 Task: Manage different linkedln accounts for marketing
Action: Mouse moved to (113, 290)
Screenshot: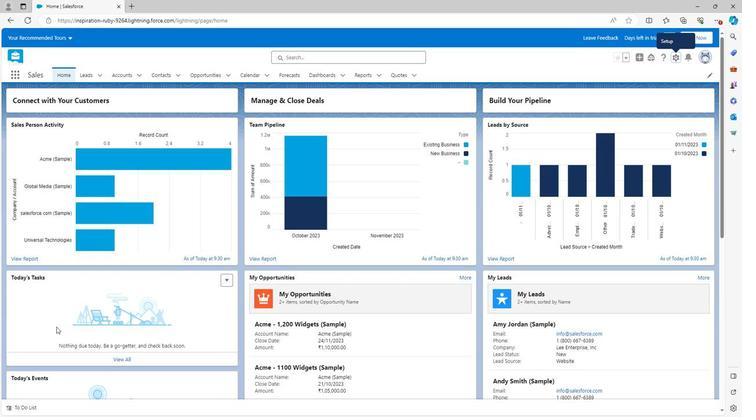 
Action: Mouse scrolled (113, 290) with delta (0, 0)
Screenshot: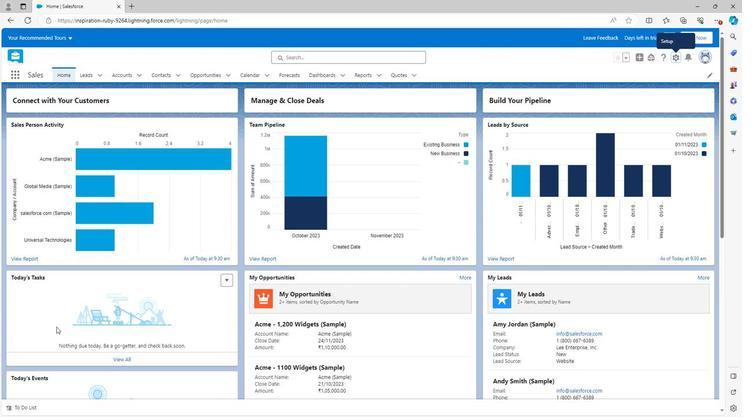 
Action: Mouse scrolled (113, 290) with delta (0, 0)
Screenshot: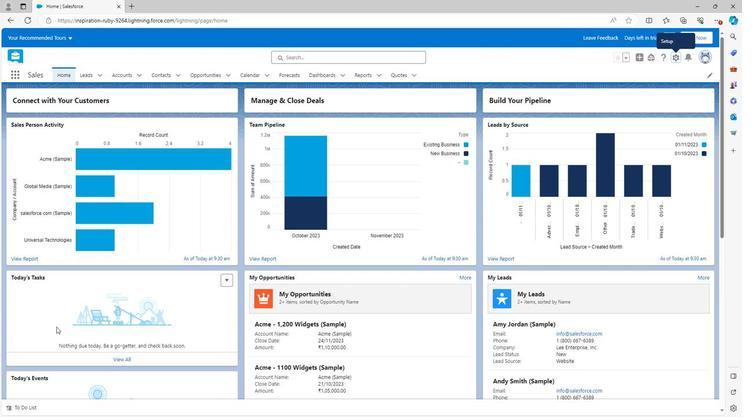 
Action: Mouse scrolled (113, 290) with delta (0, 0)
Screenshot: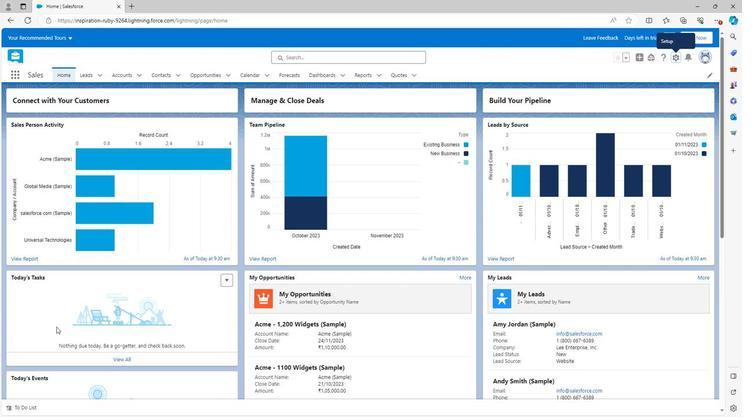 
Action: Mouse scrolled (113, 290) with delta (0, 0)
Screenshot: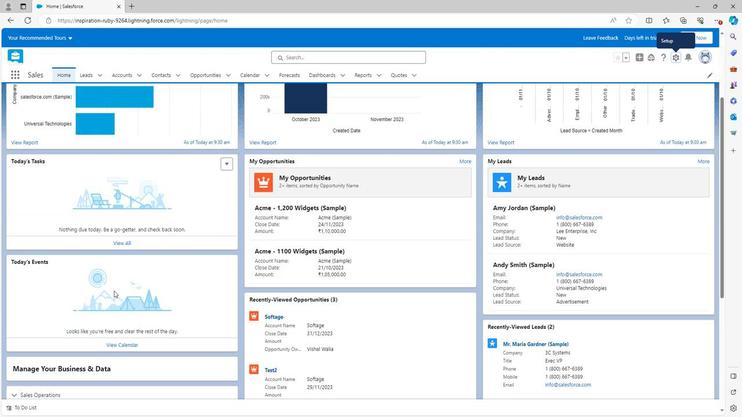
Action: Mouse scrolled (113, 290) with delta (0, 0)
Screenshot: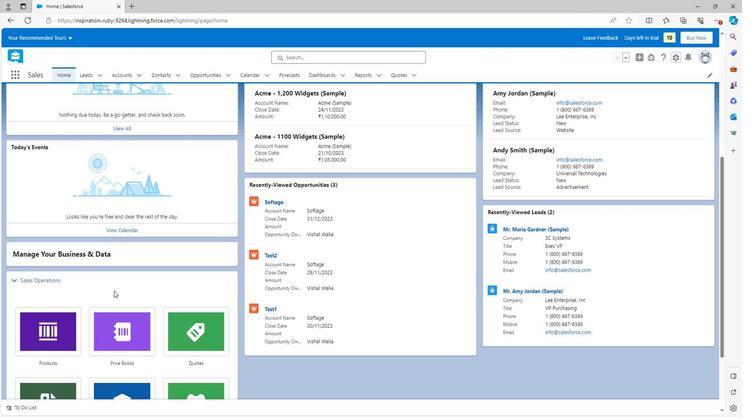 
Action: Mouse scrolled (113, 290) with delta (0, 0)
Screenshot: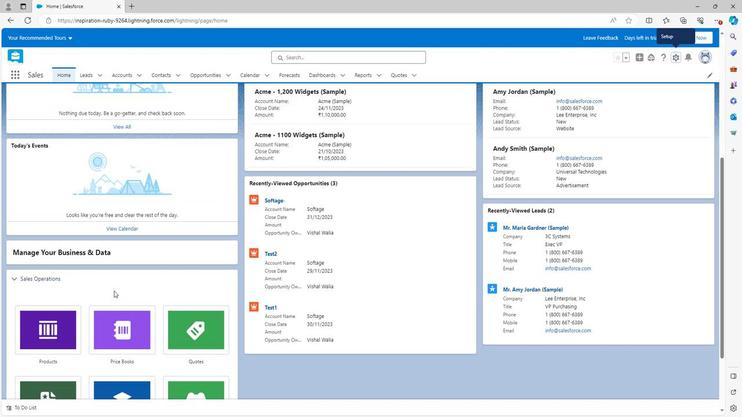 
Action: Mouse scrolled (113, 291) with delta (0, 0)
Screenshot: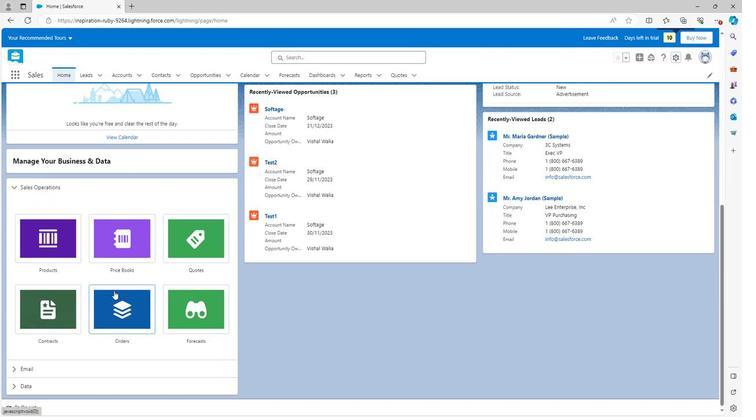 
Action: Mouse scrolled (113, 291) with delta (0, 0)
Screenshot: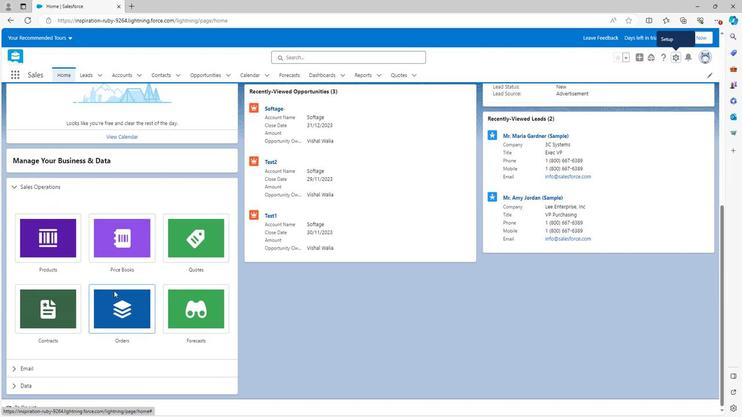 
Action: Mouse scrolled (113, 291) with delta (0, 0)
Screenshot: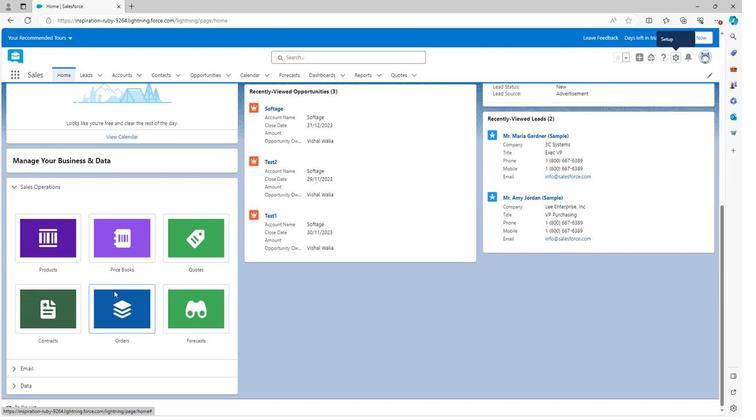 
Action: Mouse scrolled (113, 291) with delta (0, 0)
Screenshot: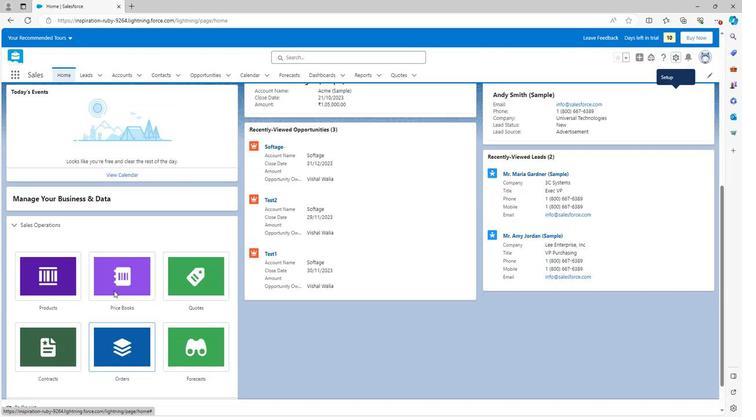 
Action: Mouse scrolled (113, 291) with delta (0, 0)
Screenshot: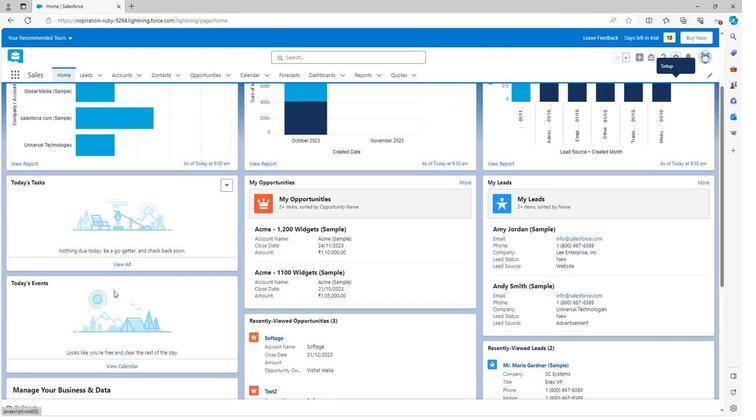 
Action: Mouse scrolled (113, 291) with delta (0, 0)
Screenshot: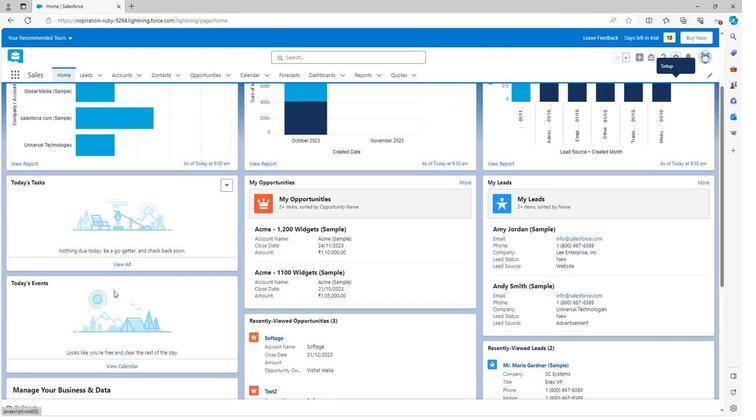 
Action: Mouse scrolled (113, 291) with delta (0, 0)
Screenshot: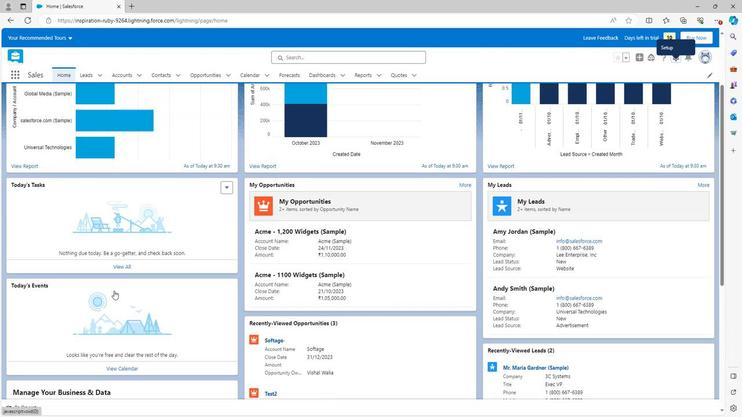 
Action: Mouse moved to (677, 57)
Screenshot: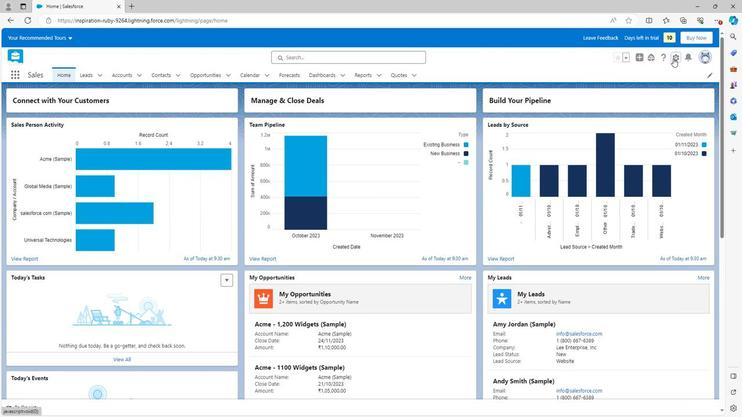 
Action: Mouse pressed left at (677, 57)
Screenshot: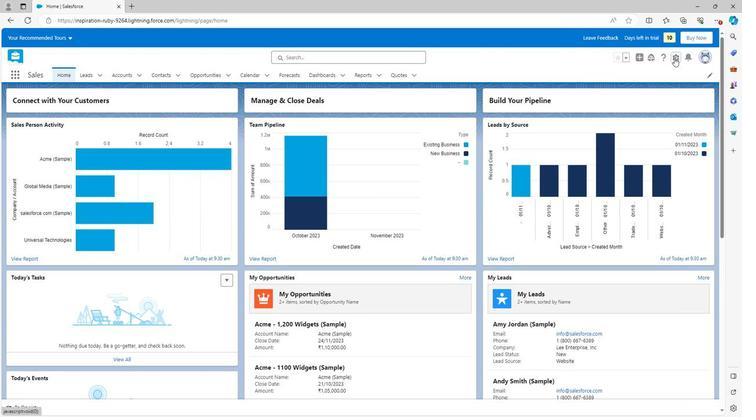 
Action: Mouse moved to (655, 75)
Screenshot: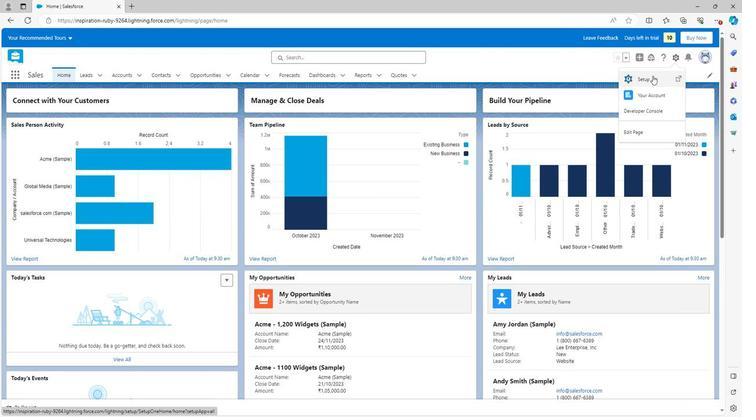 
Action: Mouse pressed left at (655, 75)
Screenshot: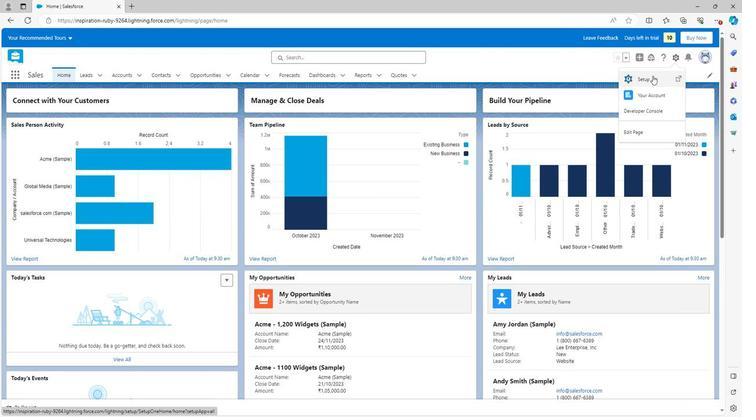 
Action: Mouse moved to (4, 303)
Screenshot: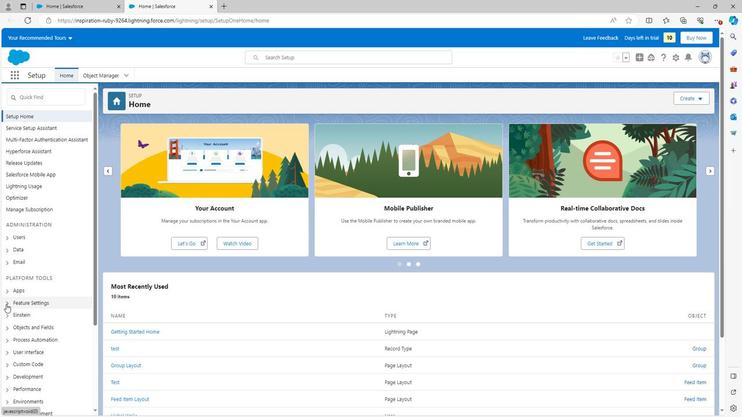 
Action: Mouse pressed left at (4, 303)
Screenshot: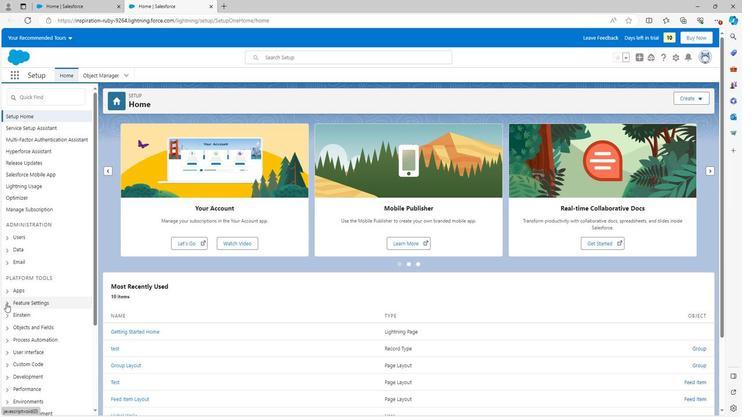 
Action: Mouse moved to (4, 302)
Screenshot: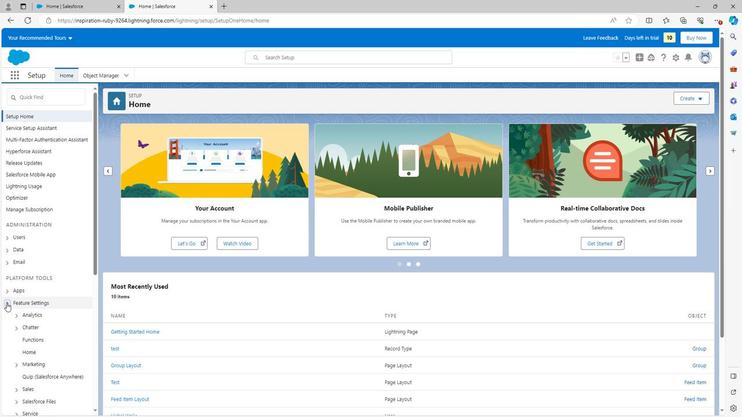 
Action: Mouse scrolled (4, 302) with delta (0, 0)
Screenshot: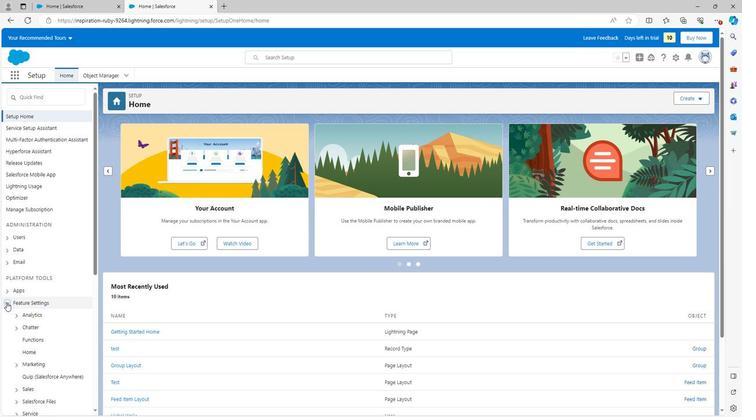 
Action: Mouse scrolled (4, 302) with delta (0, 0)
Screenshot: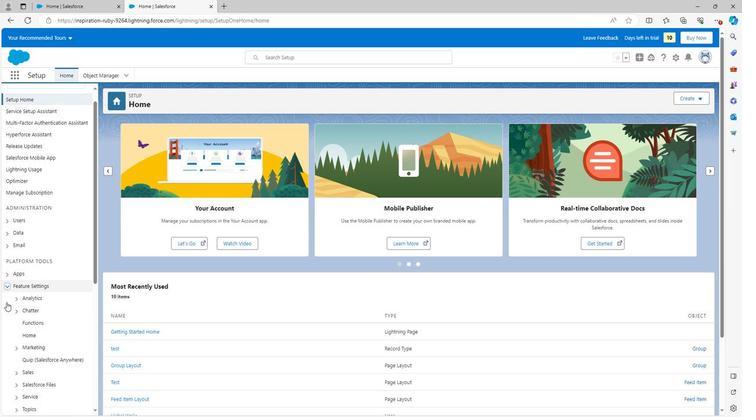 
Action: Mouse scrolled (4, 302) with delta (0, 0)
Screenshot: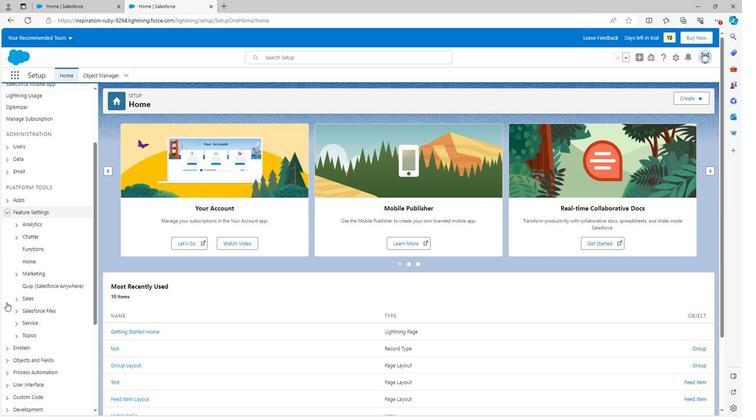 
Action: Mouse scrolled (4, 302) with delta (0, 0)
Screenshot: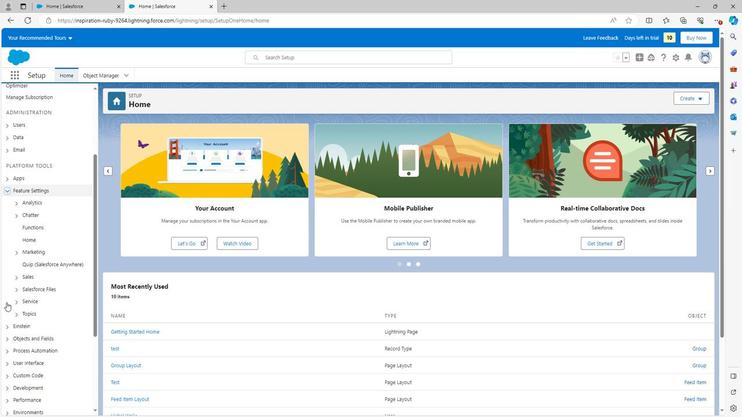 
Action: Mouse moved to (13, 165)
Screenshot: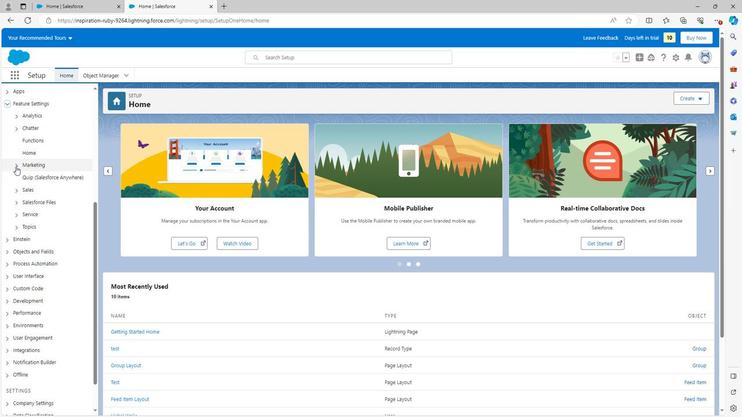 
Action: Mouse pressed left at (13, 165)
Screenshot: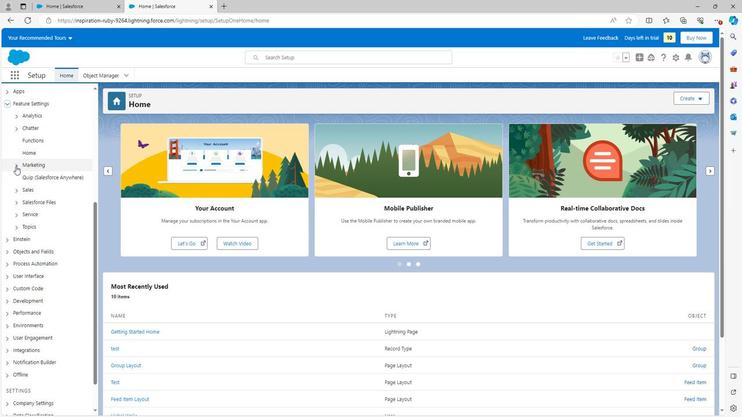 
Action: Mouse moved to (20, 257)
Screenshot: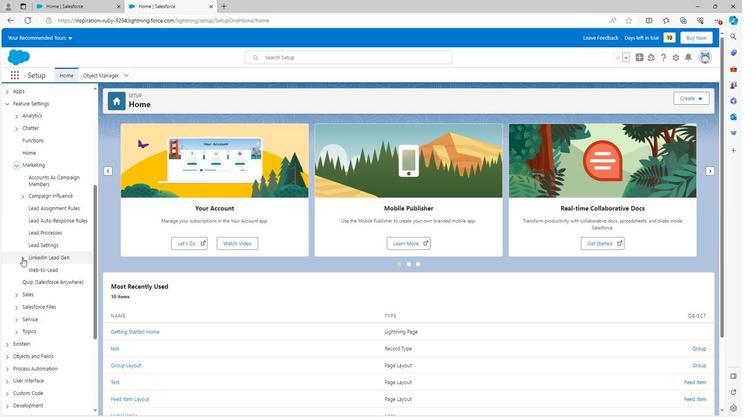 
Action: Mouse pressed left at (20, 257)
Screenshot: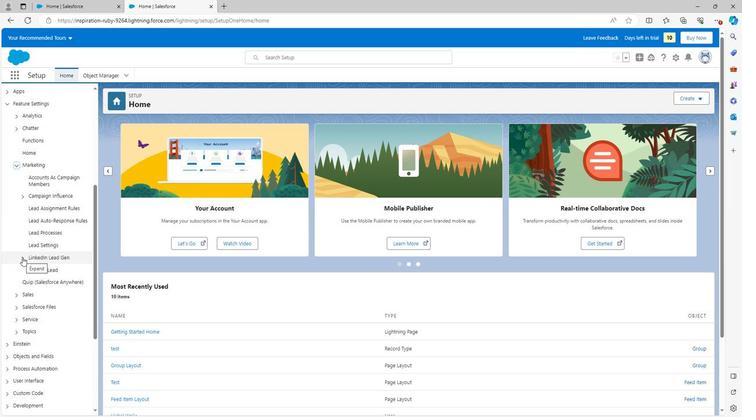 
Action: Mouse moved to (44, 280)
Screenshot: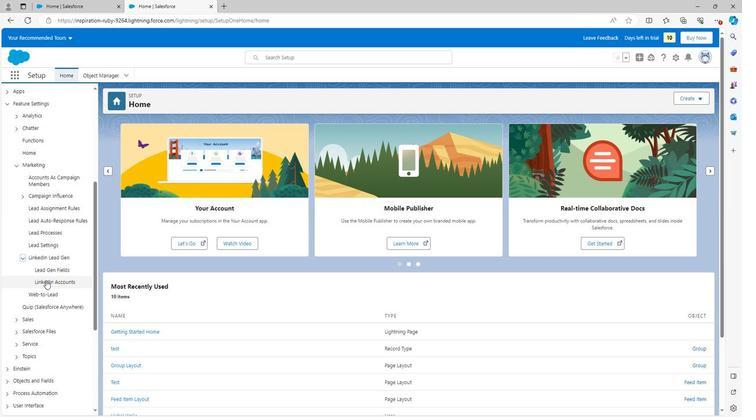 
Action: Mouse pressed left at (44, 280)
Screenshot: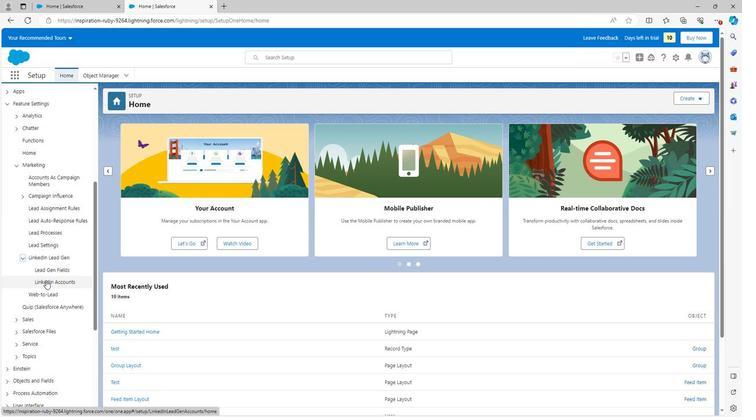 
Action: Mouse moved to (44, 269)
Screenshot: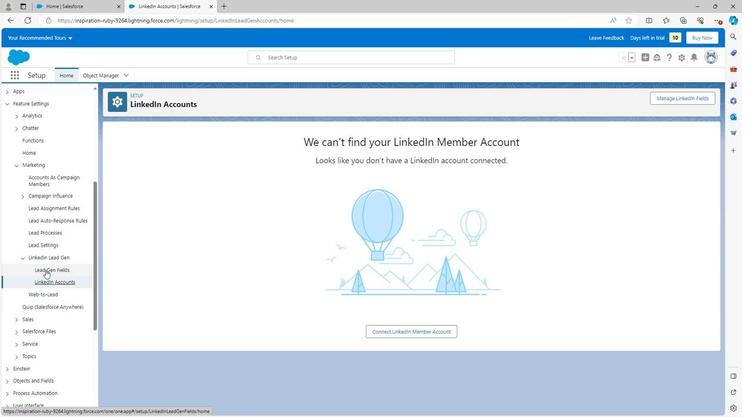 
Action: Mouse pressed left at (44, 269)
Screenshot: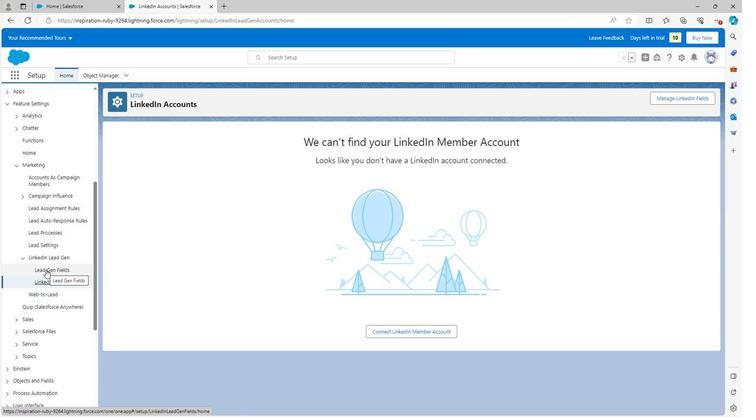 
Action: Mouse moved to (433, 333)
Screenshot: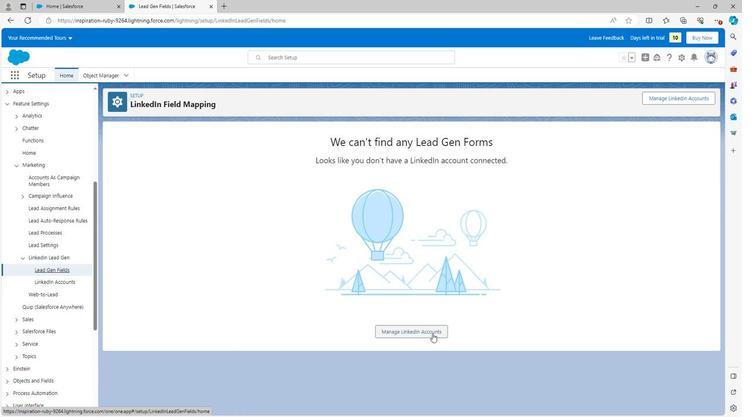 
Action: Mouse pressed left at (433, 333)
Screenshot: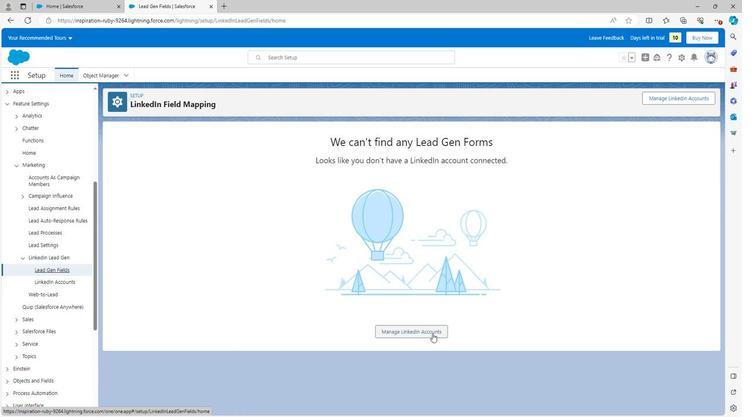 
Action: Mouse moved to (499, 176)
Screenshot: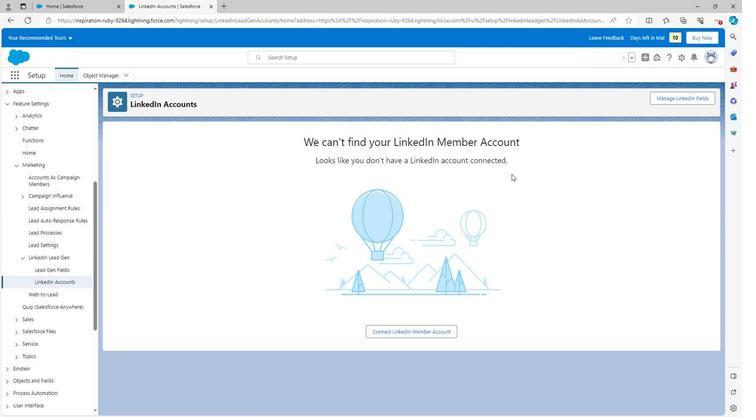 
